 Task: Set the SOCKS server to "120.1.1.2:3000".
Action: Mouse moved to (92, 12)
Screenshot: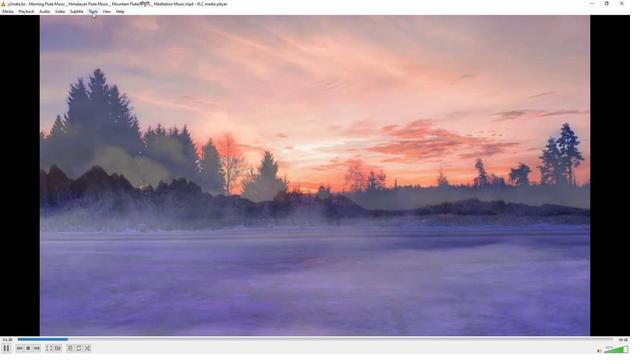 
Action: Mouse pressed left at (92, 12)
Screenshot: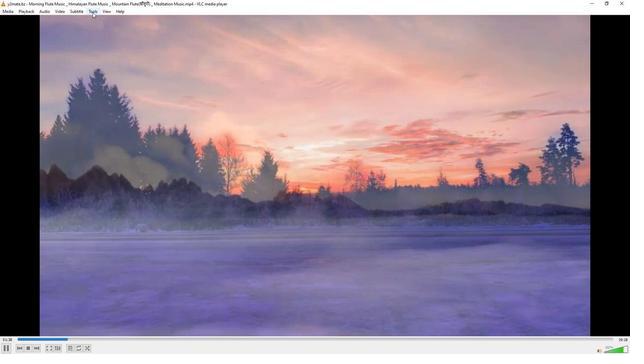 
Action: Mouse moved to (98, 87)
Screenshot: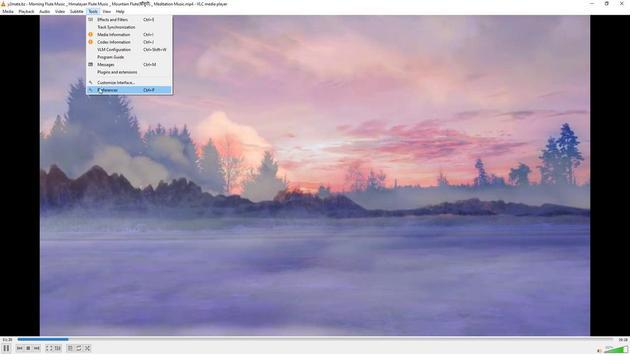 
Action: Mouse pressed left at (98, 87)
Screenshot: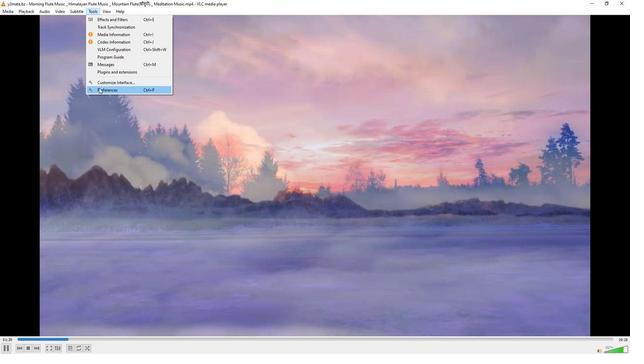 
Action: Mouse moved to (209, 286)
Screenshot: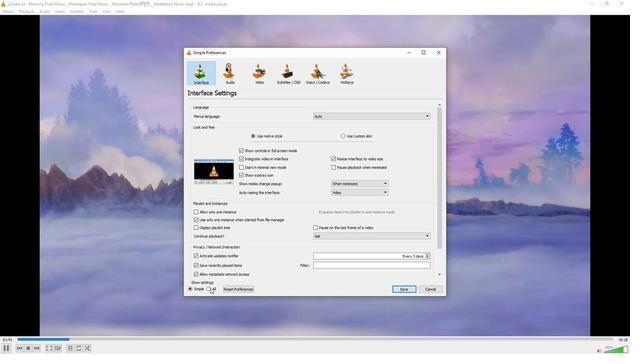 
Action: Mouse pressed left at (209, 286)
Screenshot: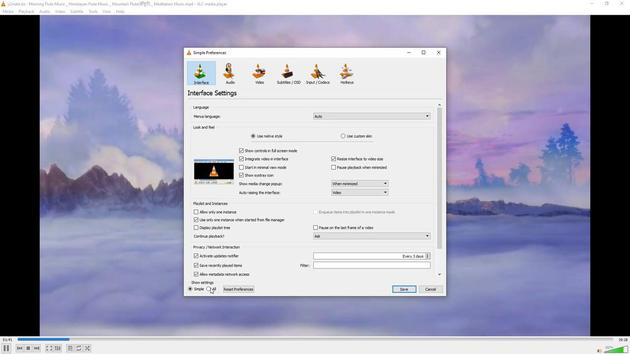 
Action: Mouse moved to (213, 168)
Screenshot: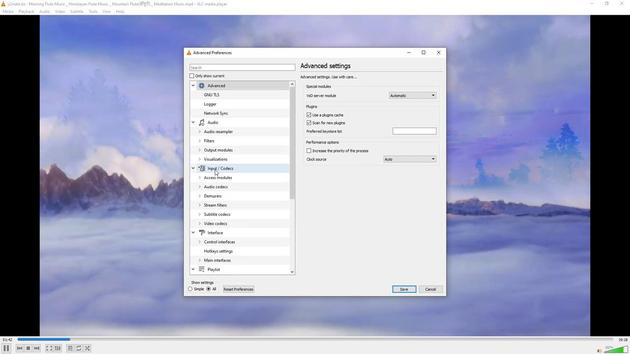 
Action: Mouse pressed left at (213, 168)
Screenshot: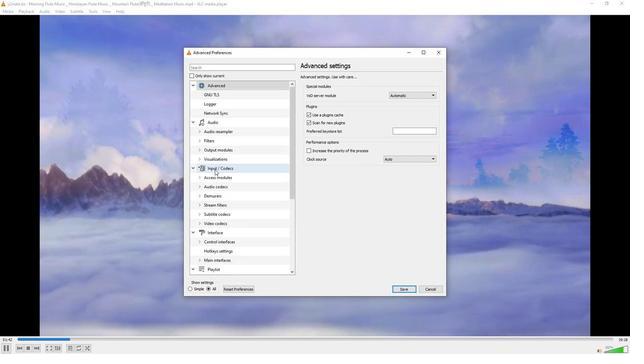 
Action: Mouse moved to (344, 202)
Screenshot: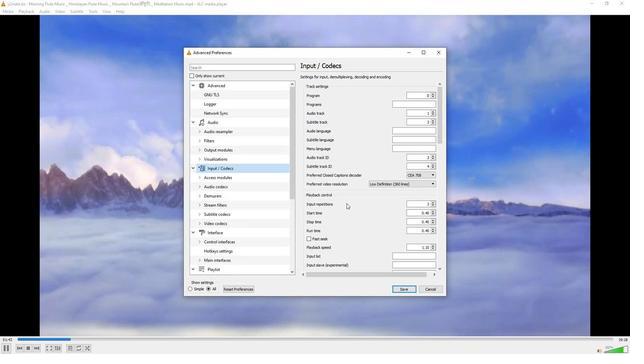 
Action: Mouse scrolled (344, 202) with delta (0, 0)
Screenshot: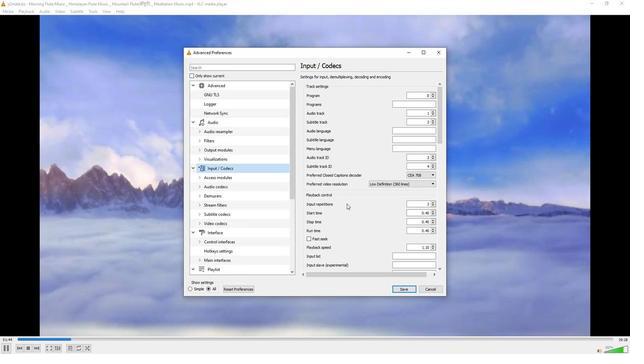 
Action: Mouse scrolled (344, 202) with delta (0, 0)
Screenshot: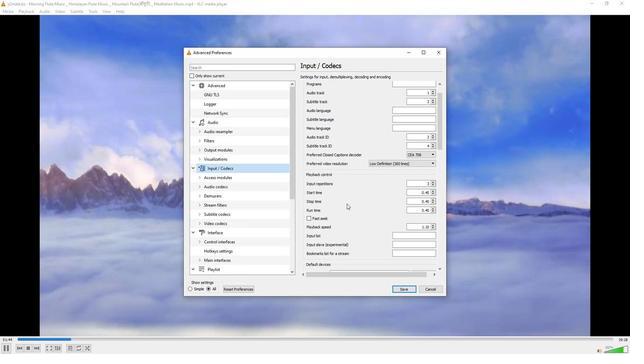 
Action: Mouse scrolled (344, 202) with delta (0, 0)
Screenshot: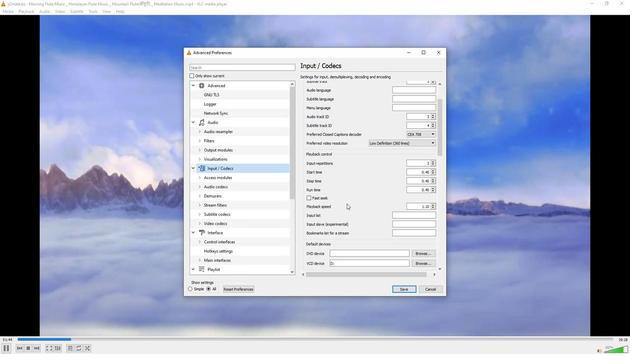 
Action: Mouse scrolled (344, 202) with delta (0, 0)
Screenshot: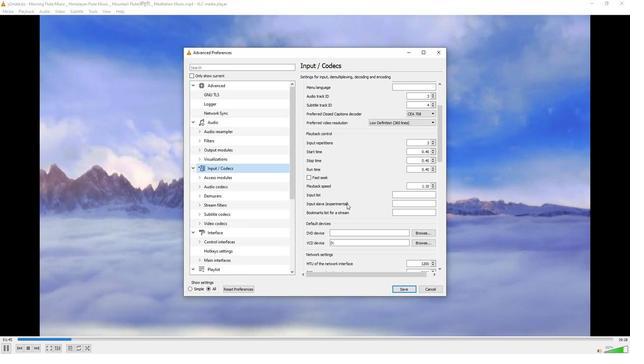 
Action: Mouse scrolled (344, 202) with delta (0, 0)
Screenshot: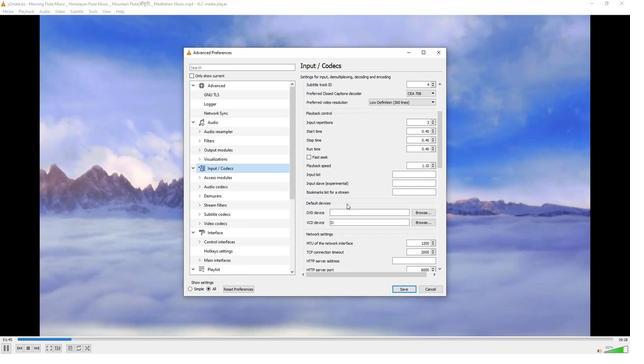 
Action: Mouse scrolled (344, 202) with delta (0, 0)
Screenshot: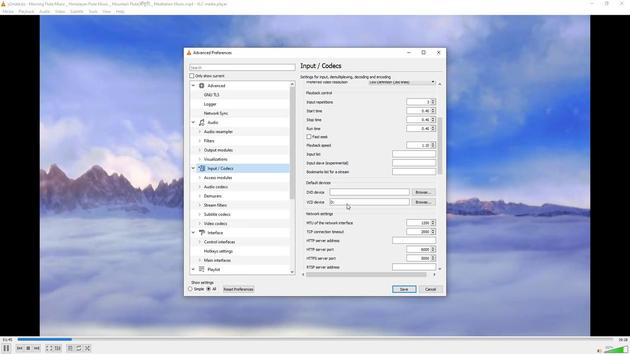 
Action: Mouse scrolled (344, 202) with delta (0, 0)
Screenshot: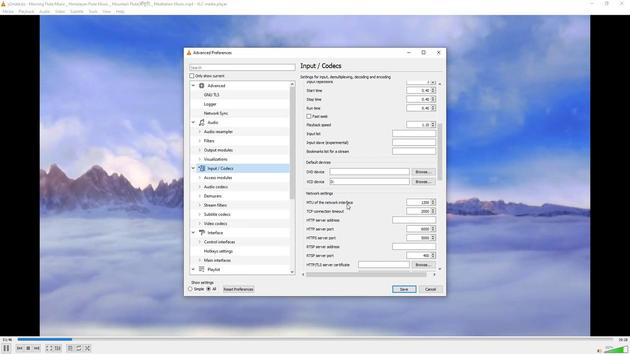
Action: Mouse scrolled (344, 202) with delta (0, 0)
Screenshot: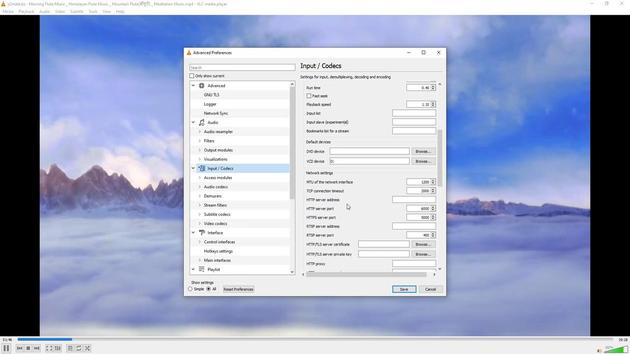 
Action: Mouse scrolled (344, 202) with delta (0, 0)
Screenshot: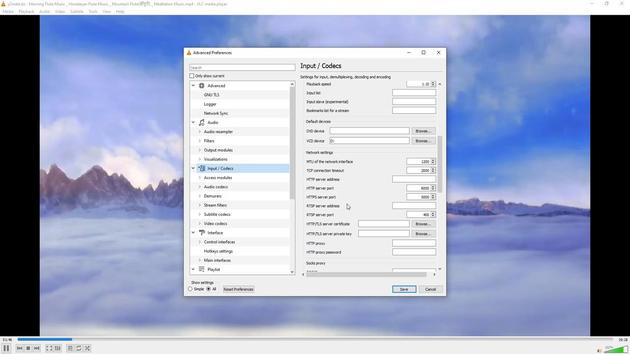 
Action: Mouse scrolled (344, 202) with delta (0, 0)
Screenshot: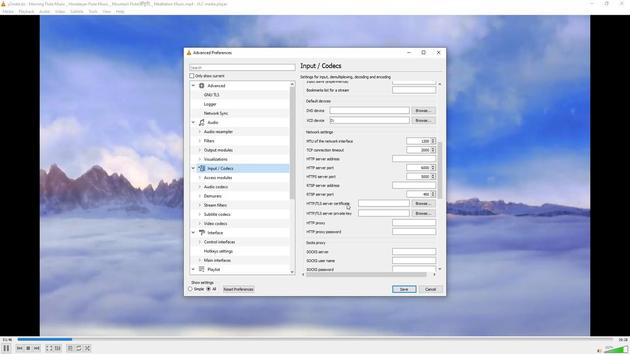 
Action: Mouse scrolled (344, 202) with delta (0, 0)
Screenshot: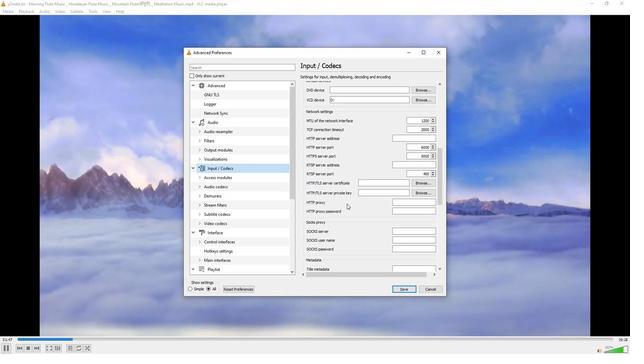 
Action: Mouse moved to (393, 211)
Screenshot: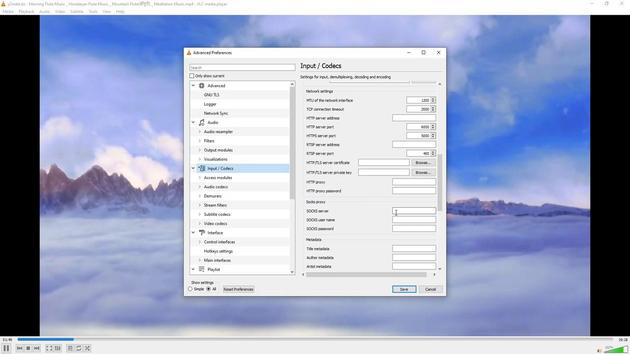 
Action: Mouse pressed left at (393, 211)
Screenshot: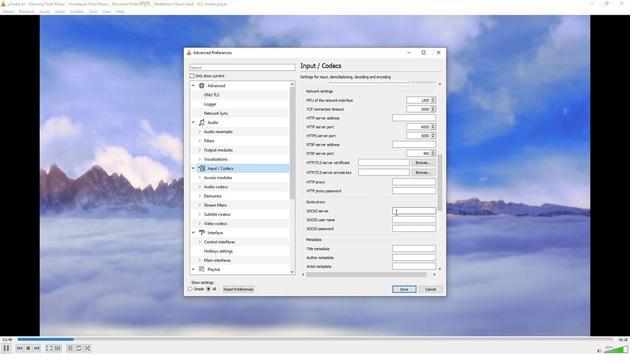 
Action: Key pressed 120.
Screenshot: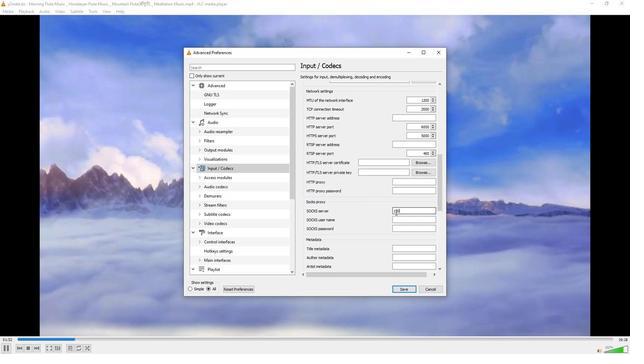 
Action: Mouse moved to (390, 211)
Screenshot: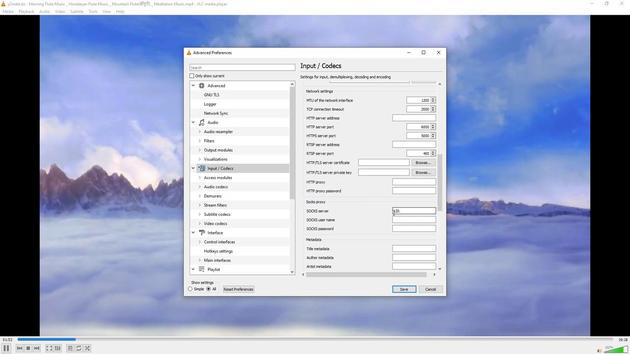 
Action: Key pressed 1.1.1<Key.backspace>2<Key.shift>:3000
Screenshot: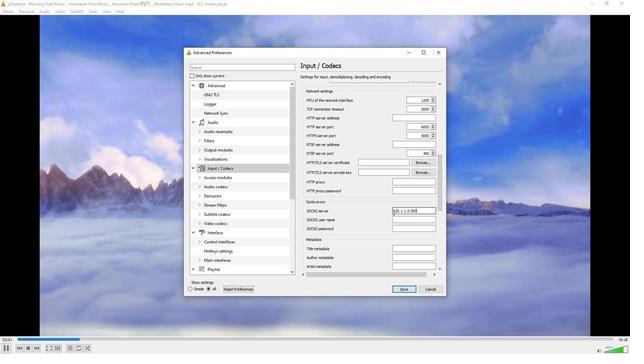 
